 Task: Create a due date automation trigger when advanced on, on the wednesday of the week before a card is due add dates without an overdue due date at 11:00 AM.
Action: Mouse moved to (1340, 104)
Screenshot: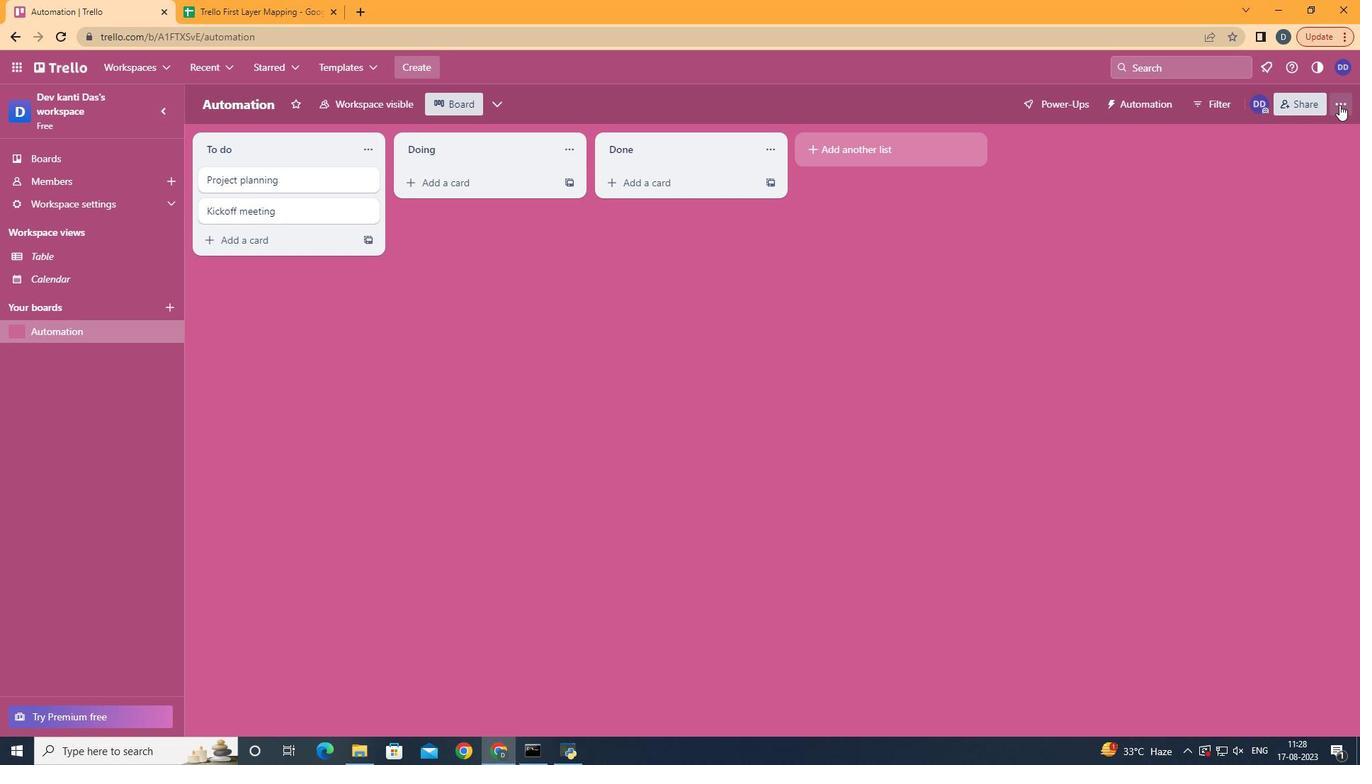
Action: Mouse pressed left at (1340, 104)
Screenshot: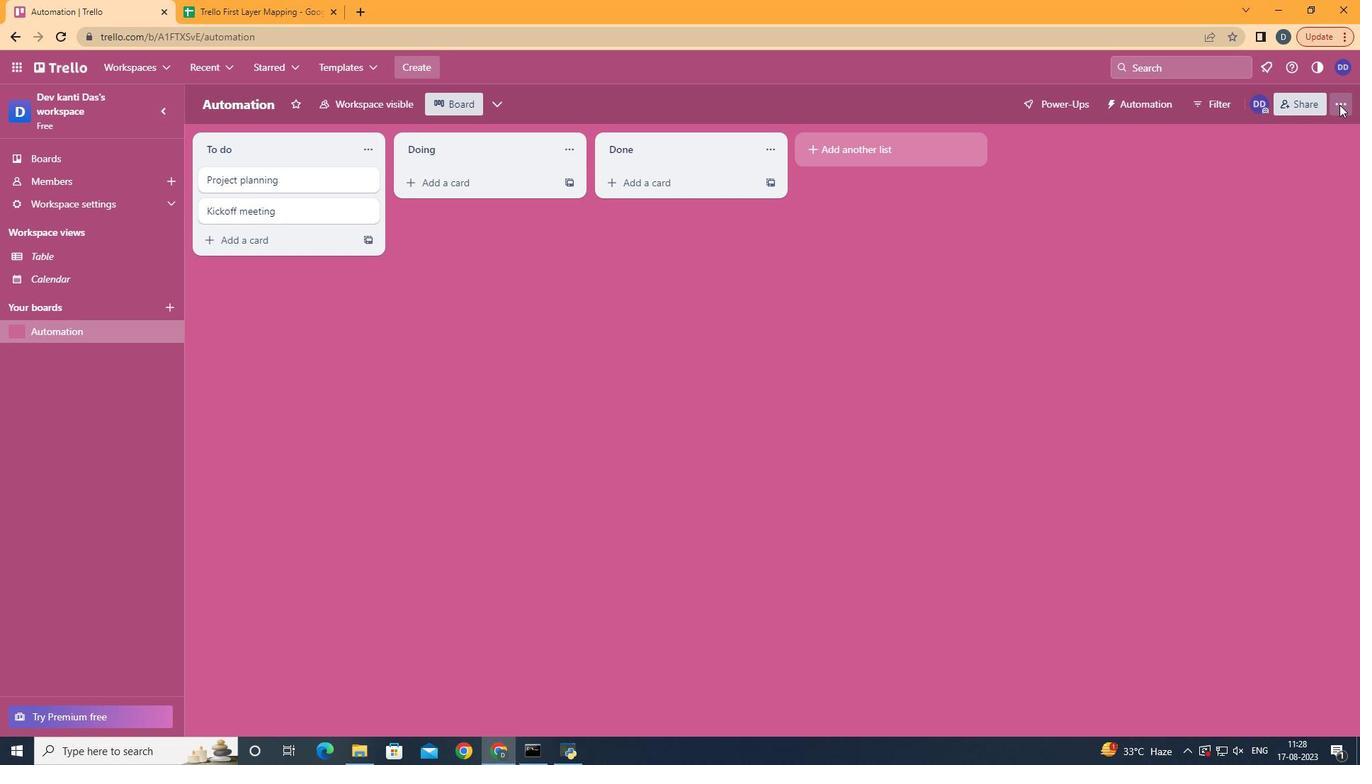 
Action: Mouse moved to (1254, 309)
Screenshot: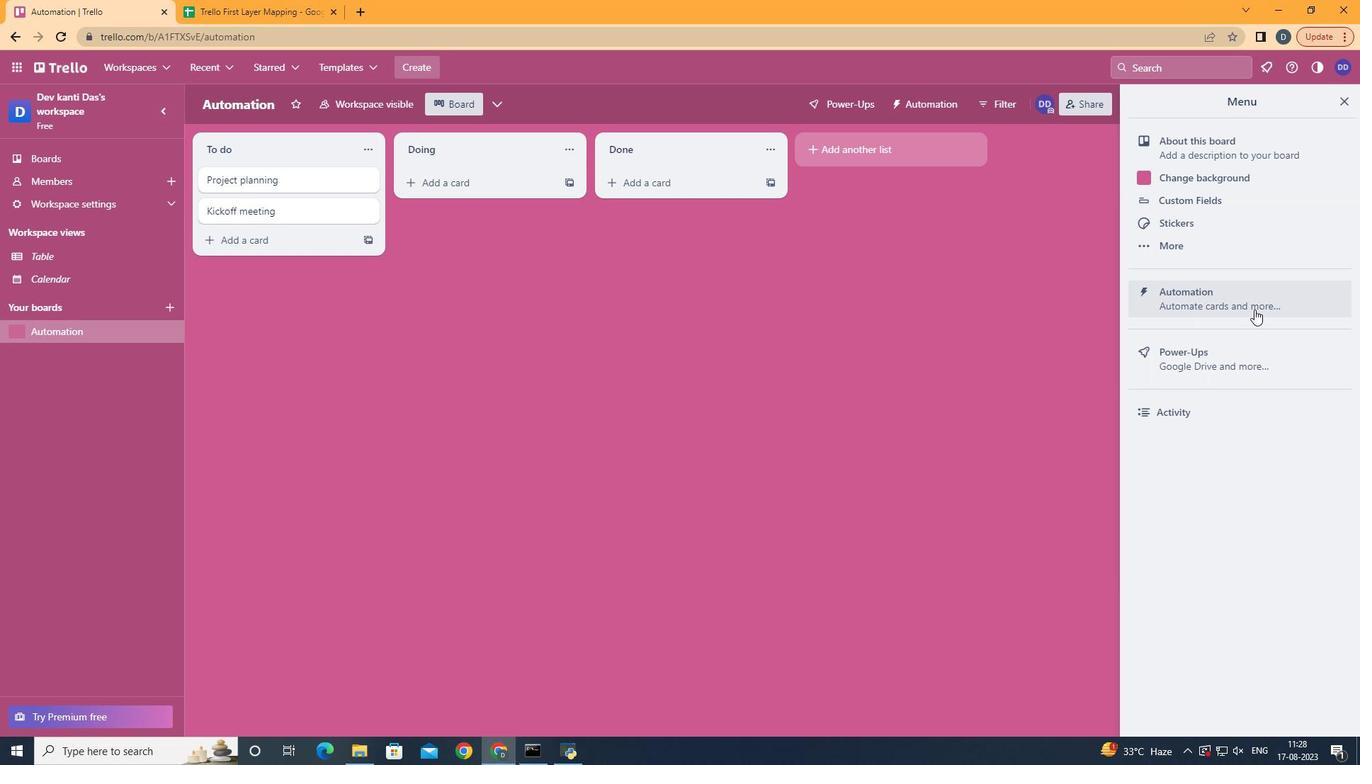 
Action: Mouse pressed left at (1254, 309)
Screenshot: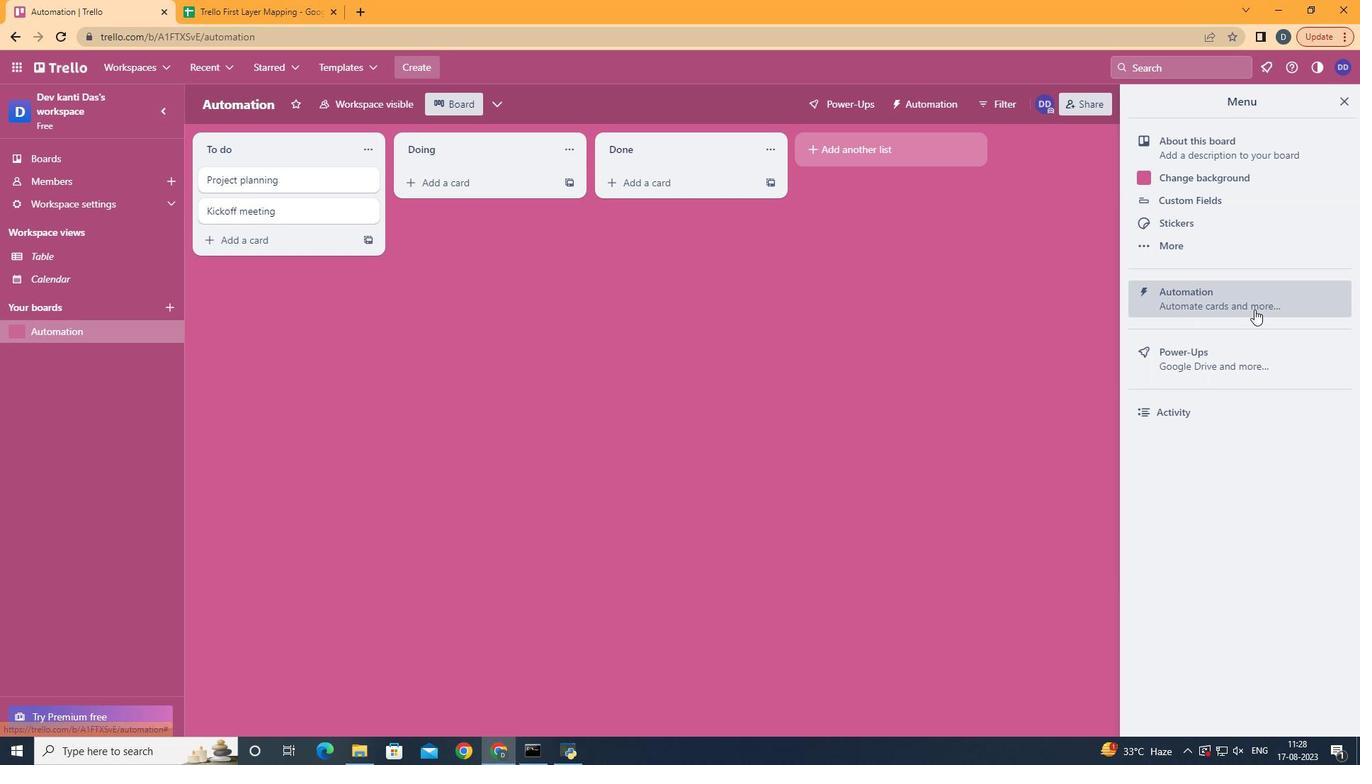 
Action: Mouse moved to (221, 286)
Screenshot: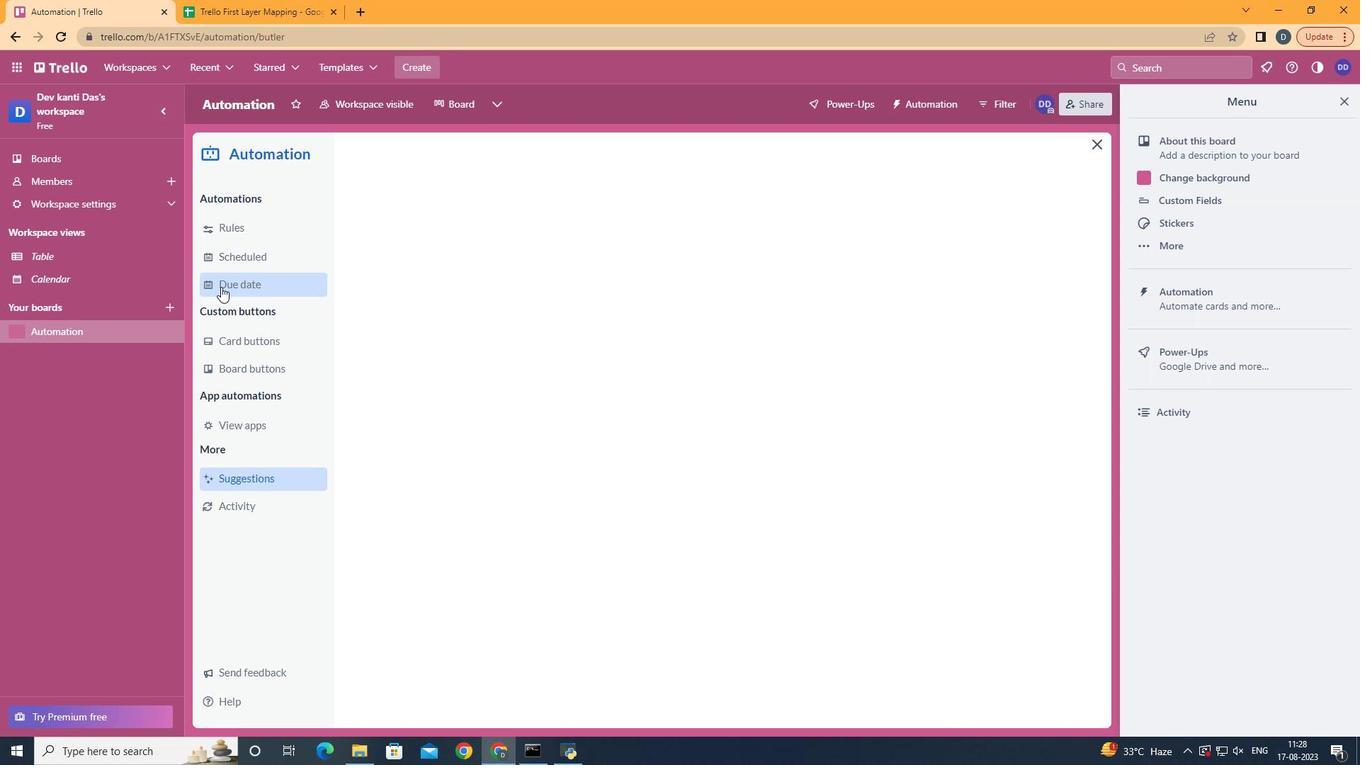 
Action: Mouse pressed left at (221, 286)
Screenshot: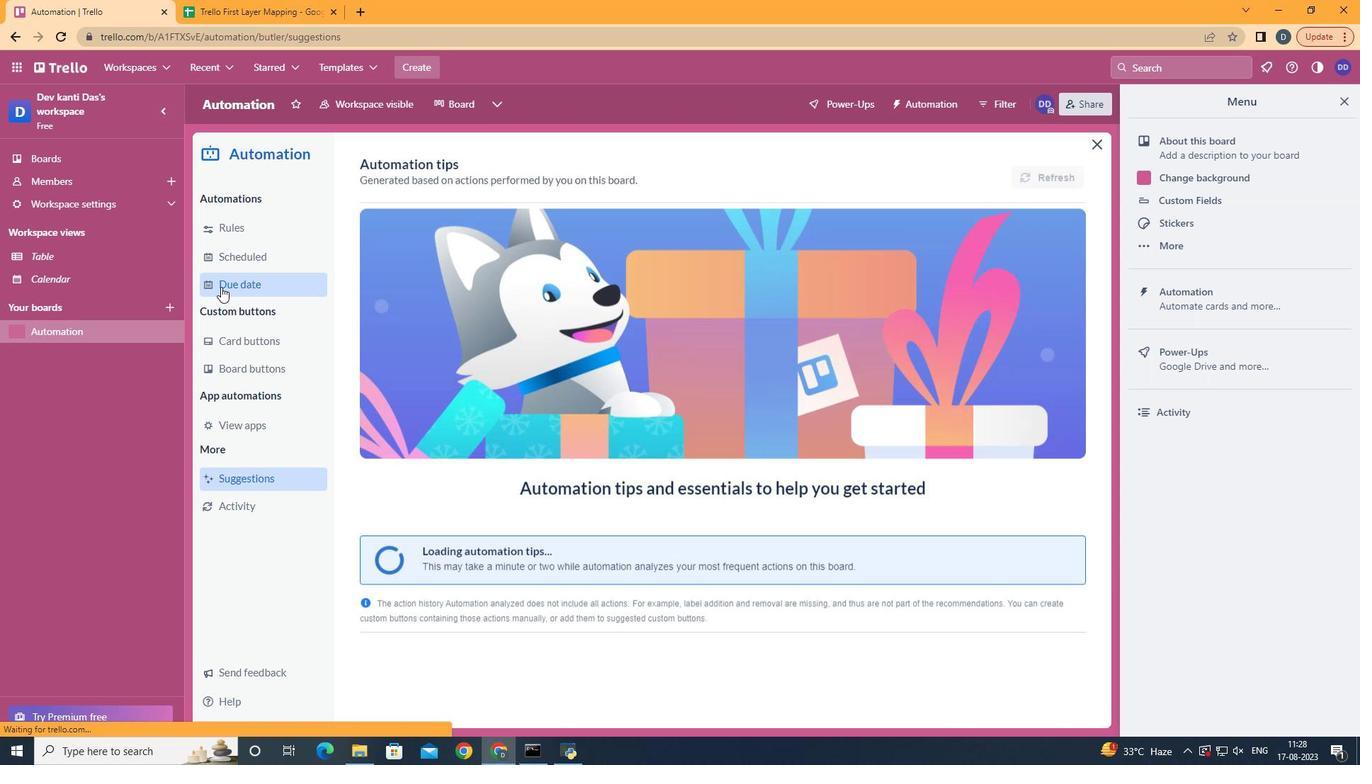 
Action: Mouse moved to (992, 166)
Screenshot: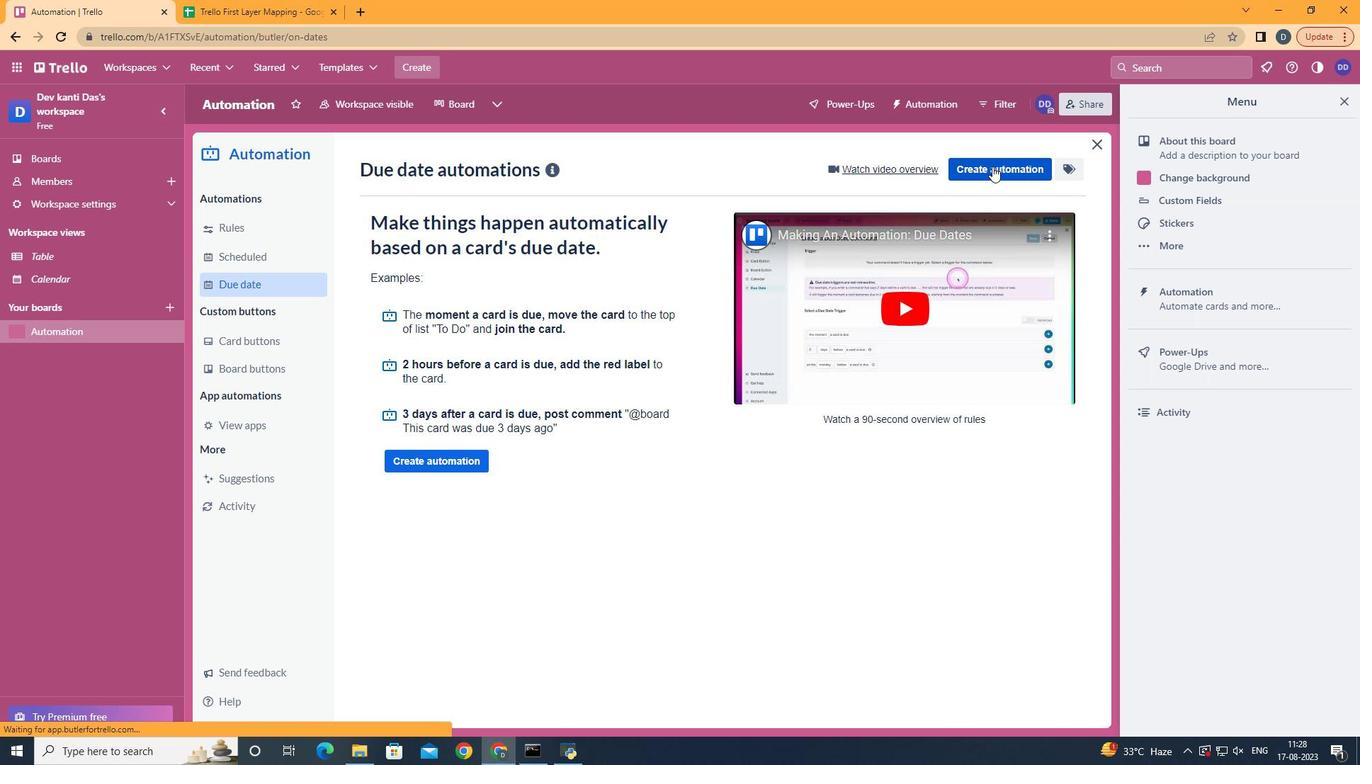 
Action: Mouse pressed left at (992, 166)
Screenshot: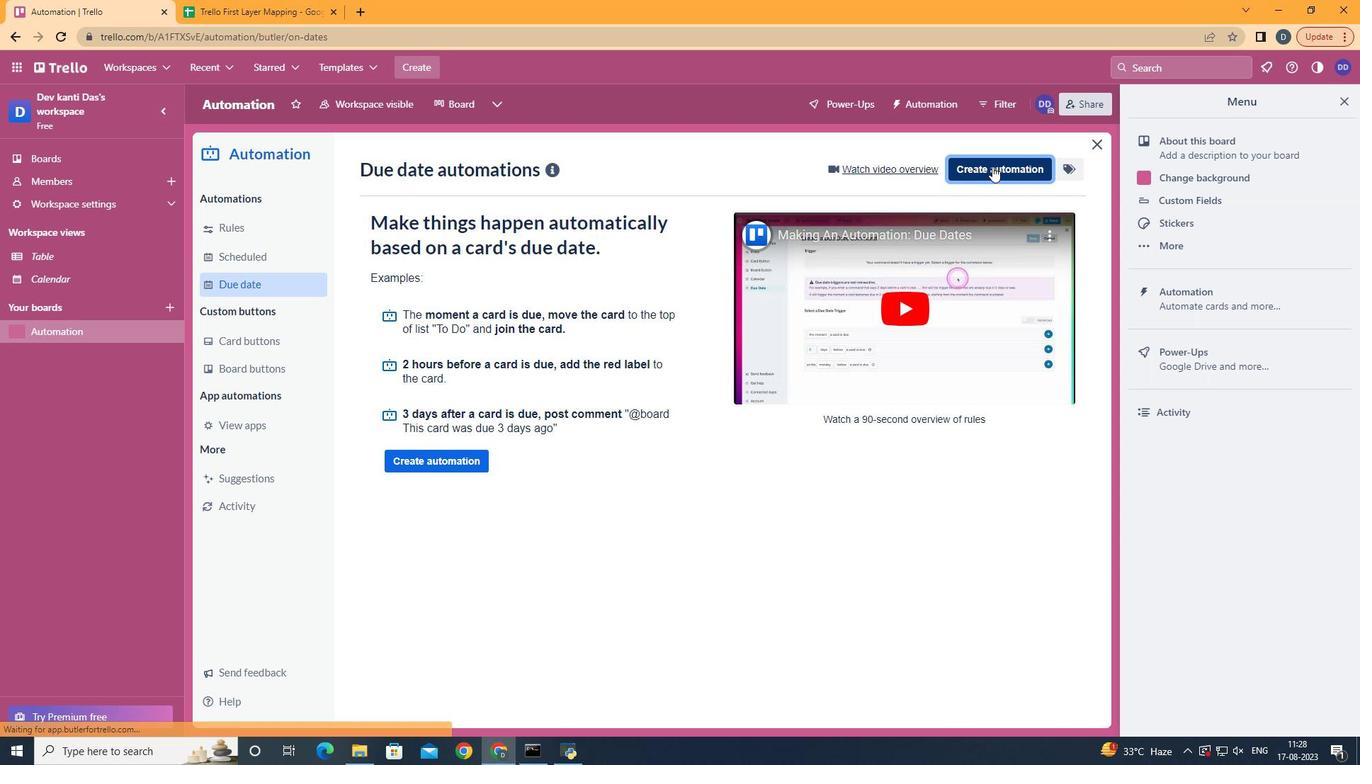 
Action: Mouse moved to (744, 302)
Screenshot: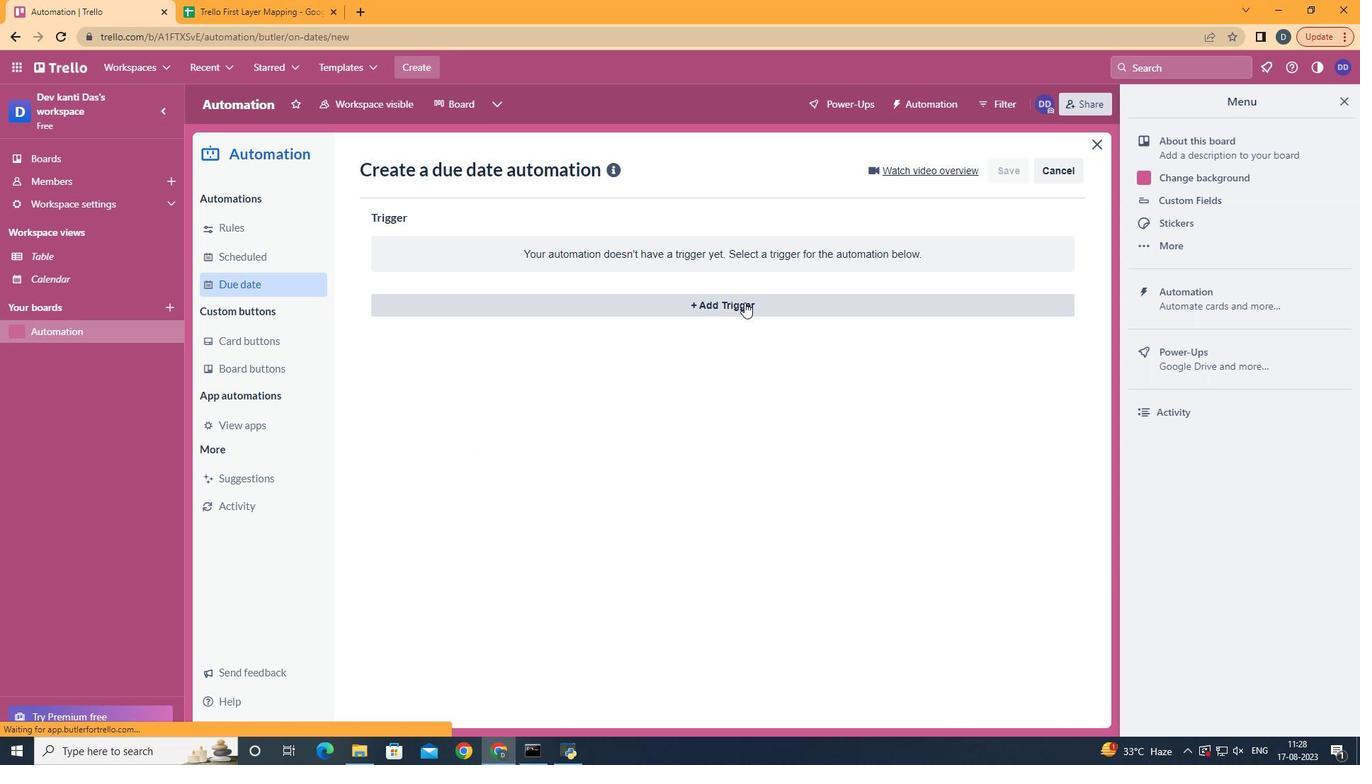 
Action: Mouse pressed left at (744, 302)
Screenshot: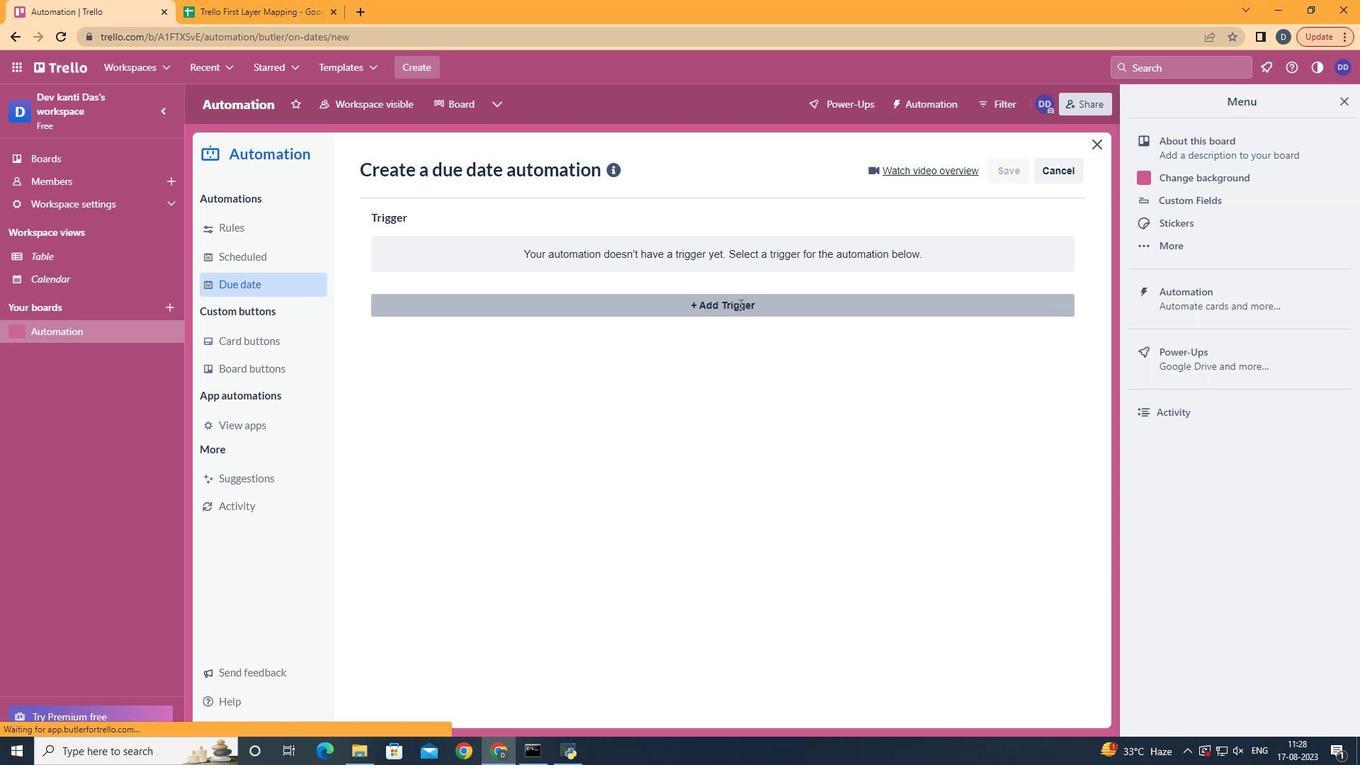 
Action: Mouse moved to (466, 425)
Screenshot: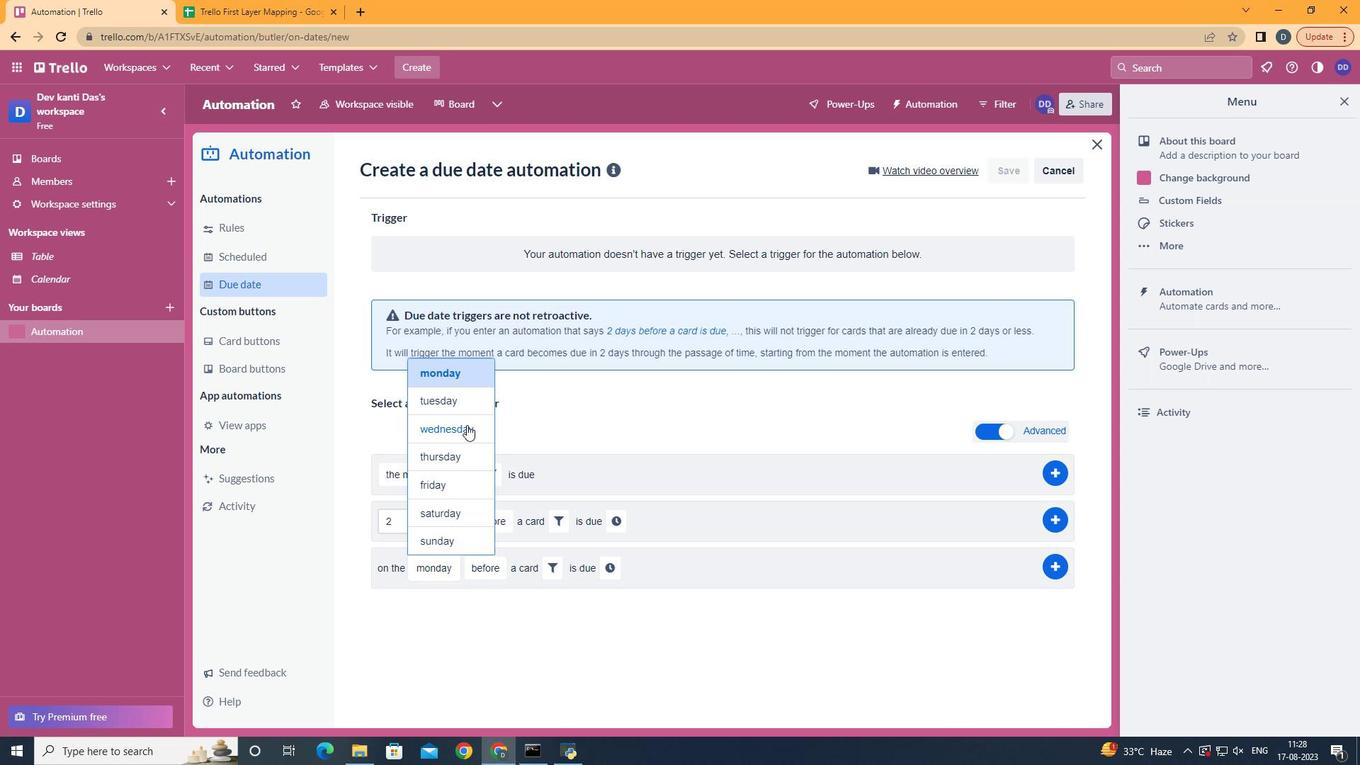 
Action: Mouse pressed left at (466, 425)
Screenshot: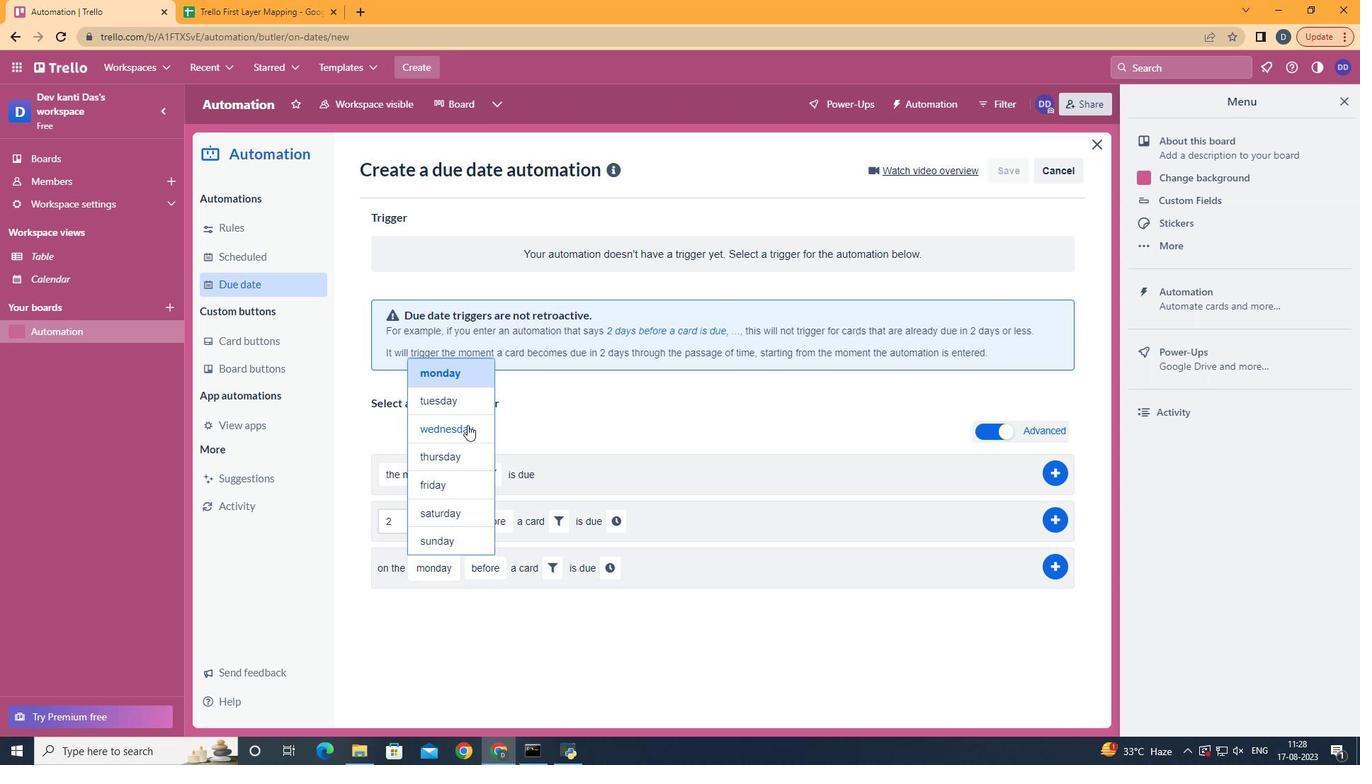 
Action: Mouse moved to (538, 678)
Screenshot: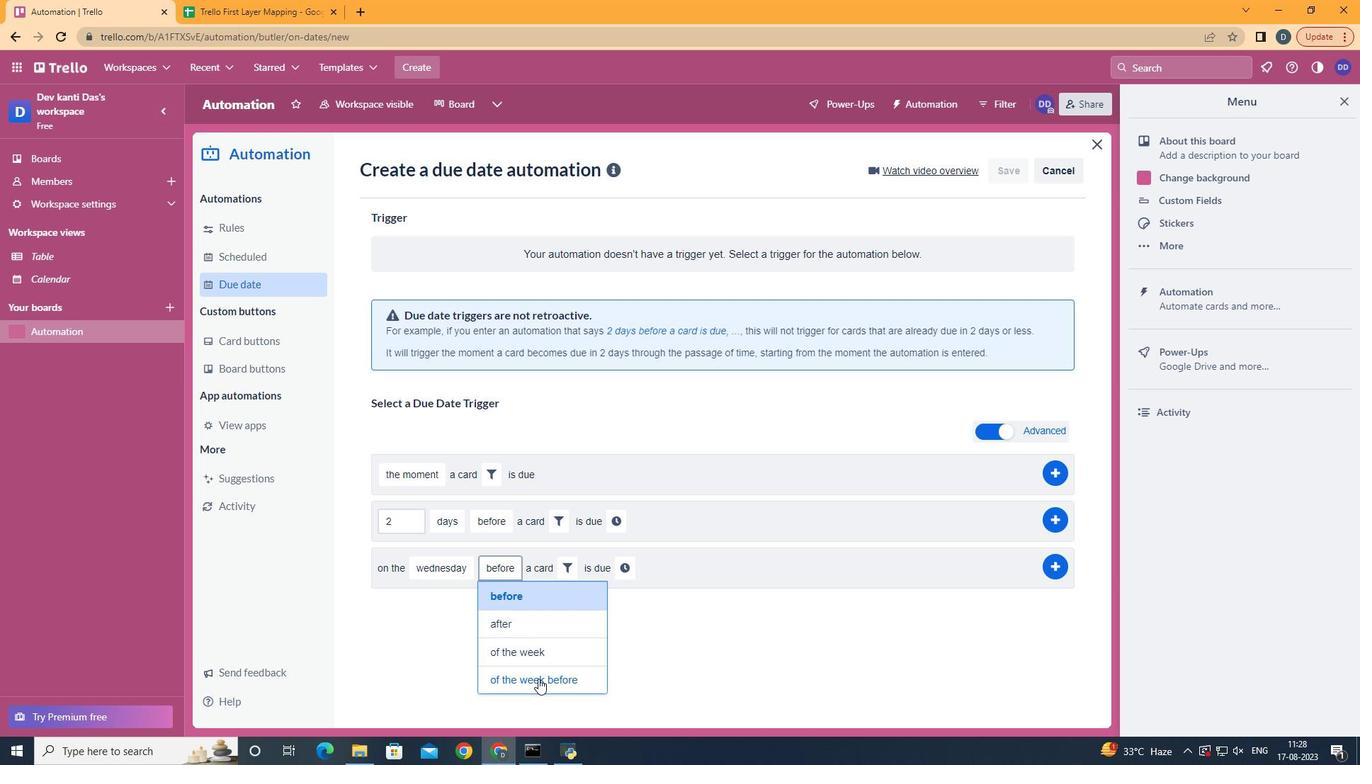 
Action: Mouse pressed left at (538, 678)
Screenshot: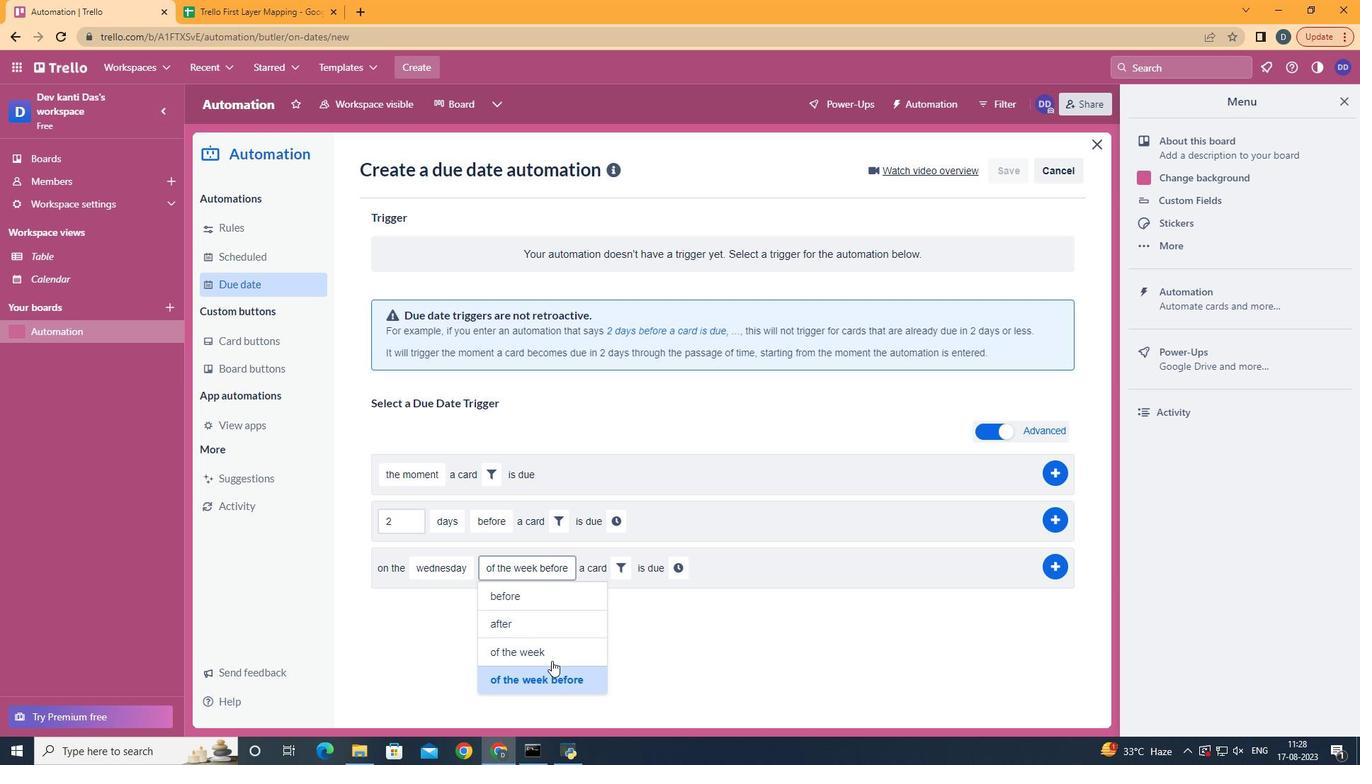 
Action: Mouse moved to (628, 562)
Screenshot: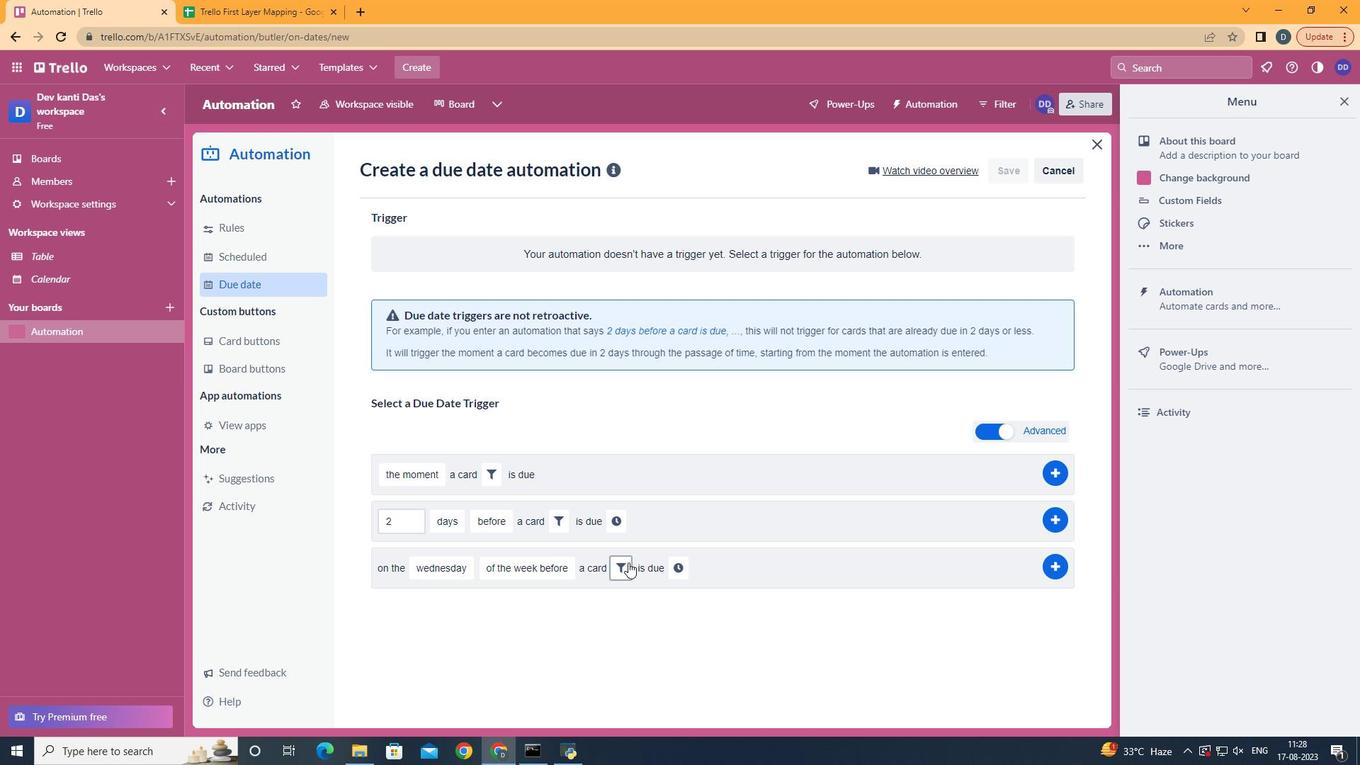 
Action: Mouse pressed left at (628, 562)
Screenshot: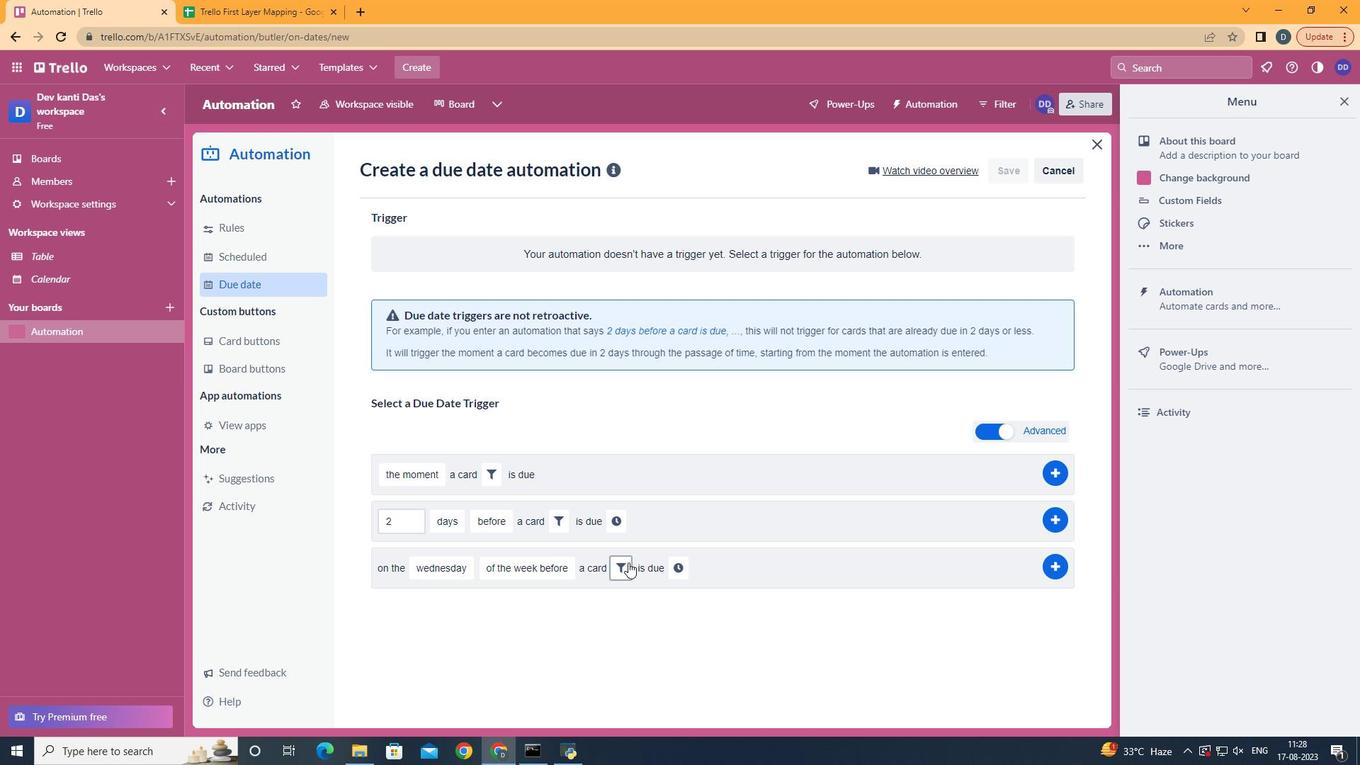 
Action: Mouse moved to (704, 612)
Screenshot: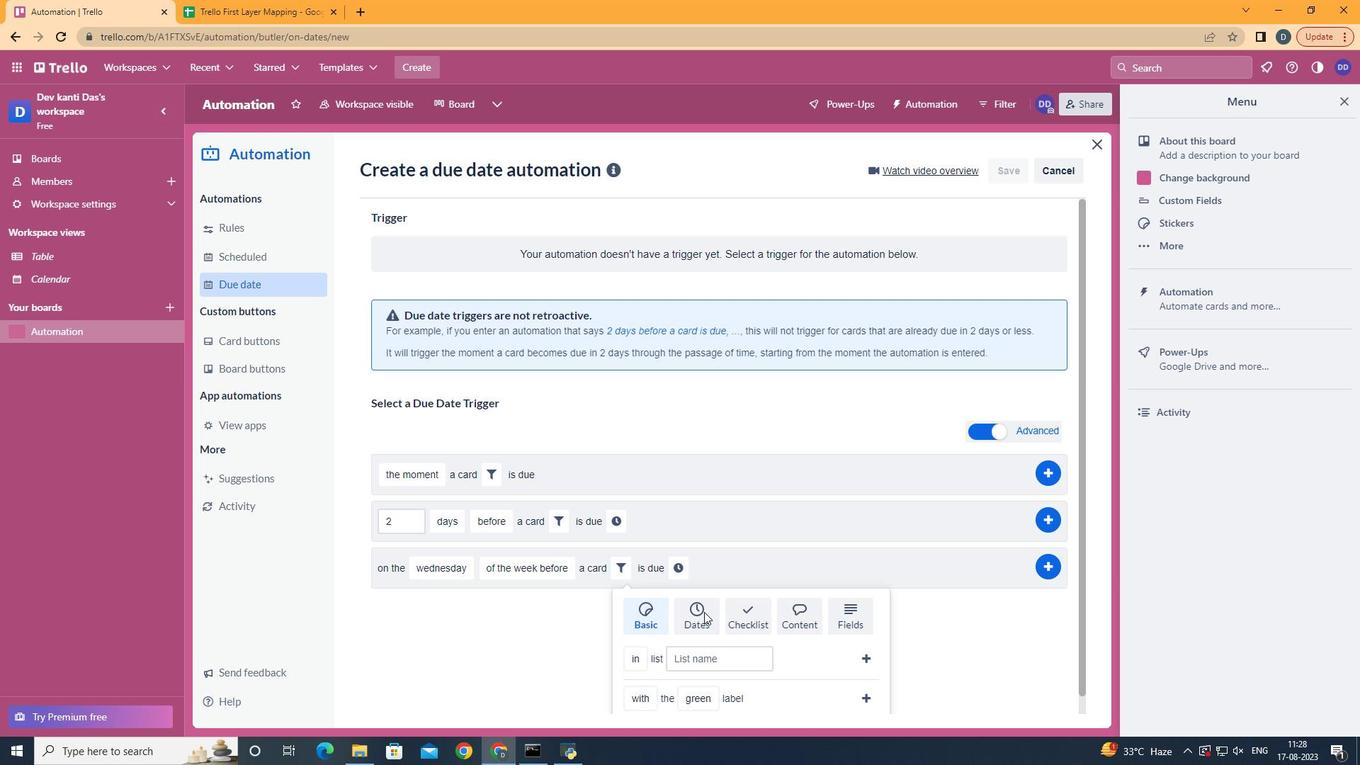 
Action: Mouse pressed left at (704, 612)
Screenshot: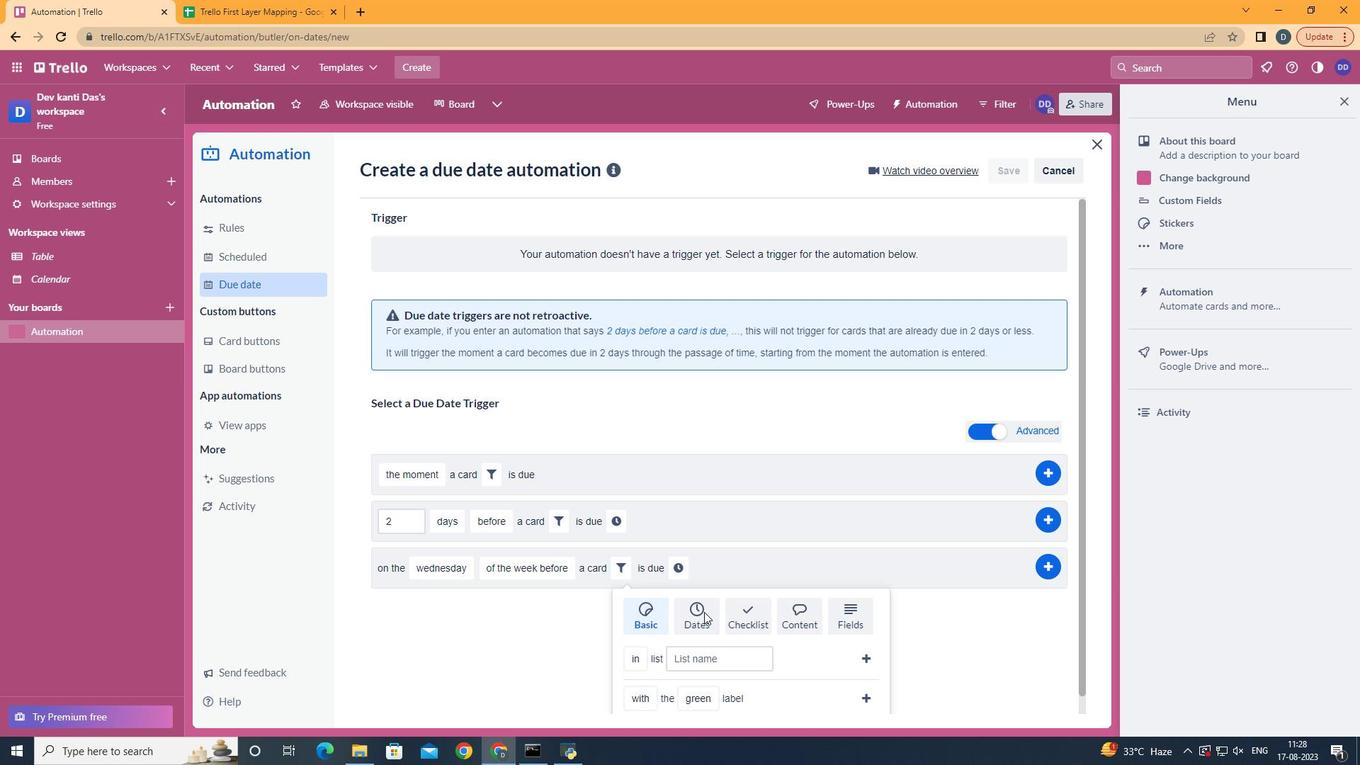 
Action: Mouse moved to (657, 634)
Screenshot: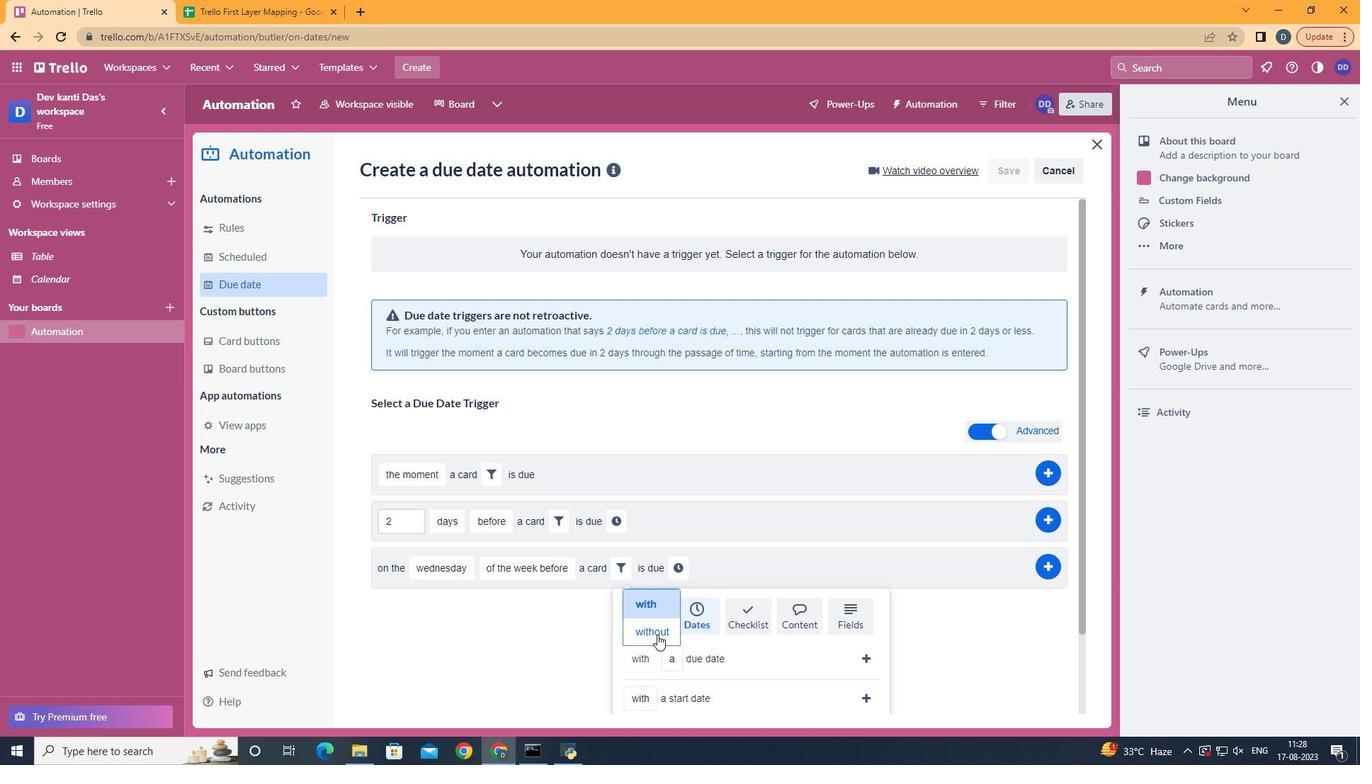 
Action: Mouse pressed left at (657, 634)
Screenshot: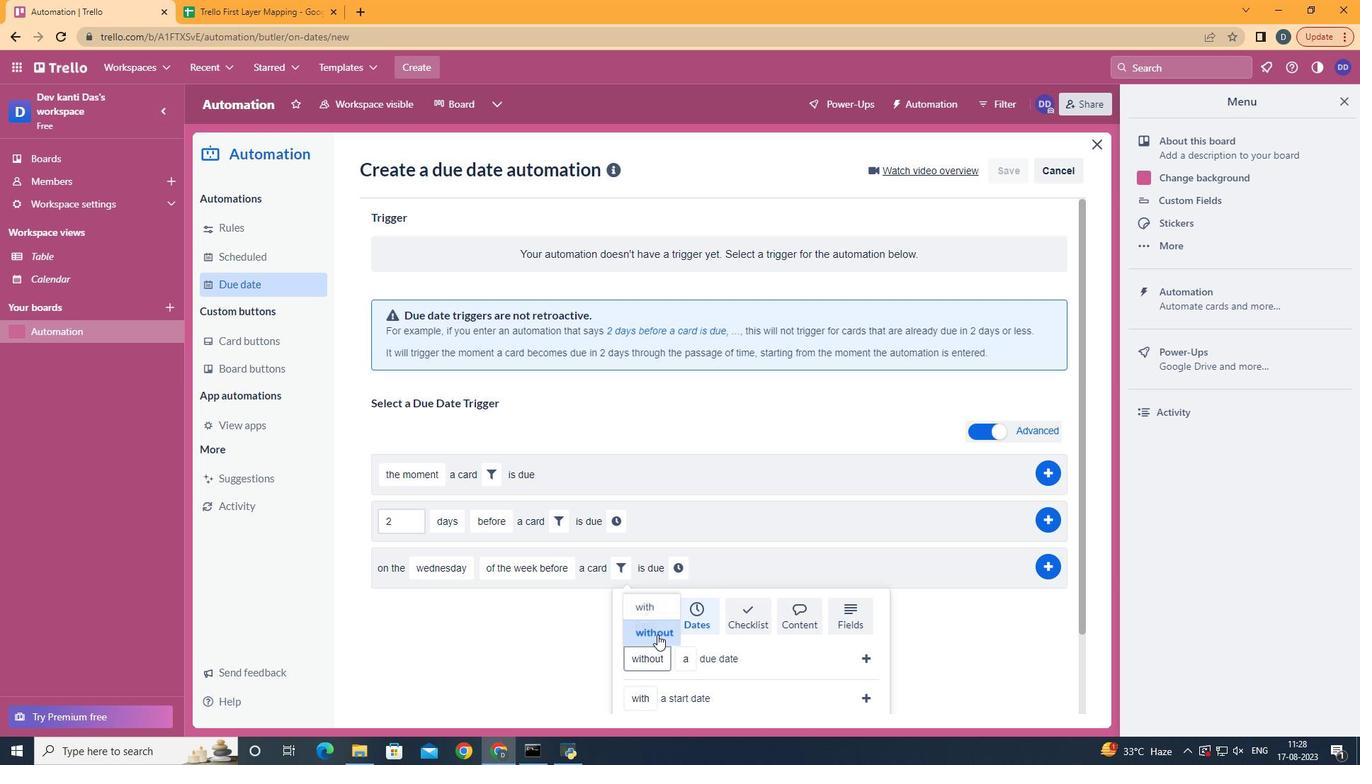 
Action: Mouse moved to (698, 637)
Screenshot: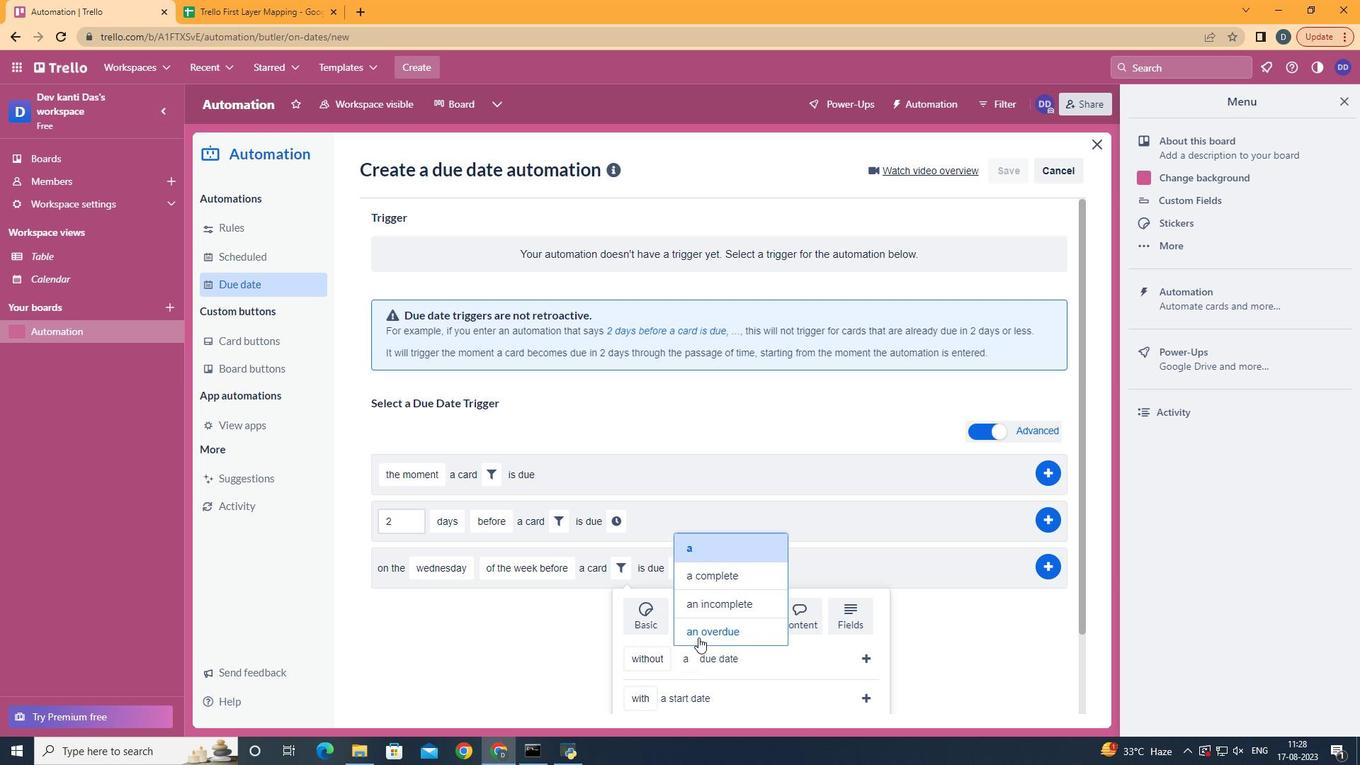
Action: Mouse pressed left at (698, 637)
Screenshot: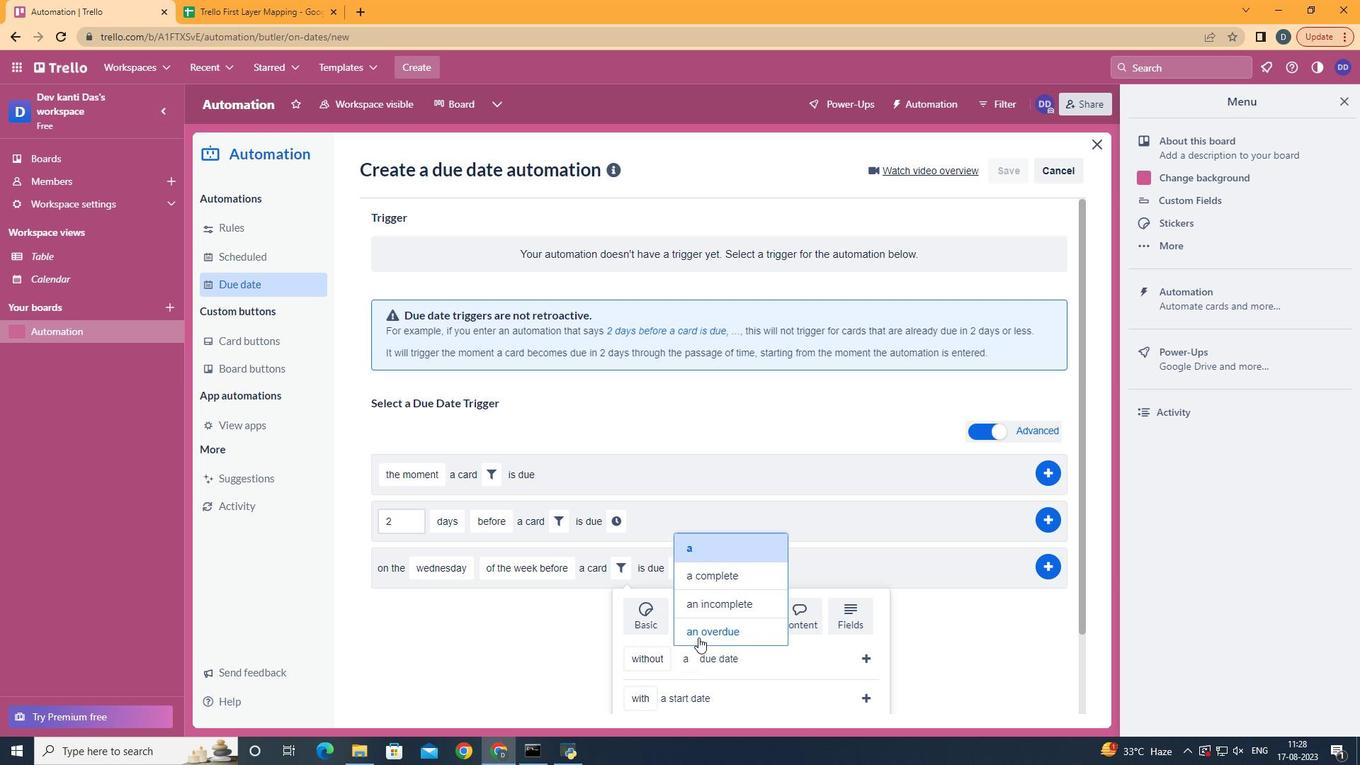 
Action: Mouse moved to (863, 651)
Screenshot: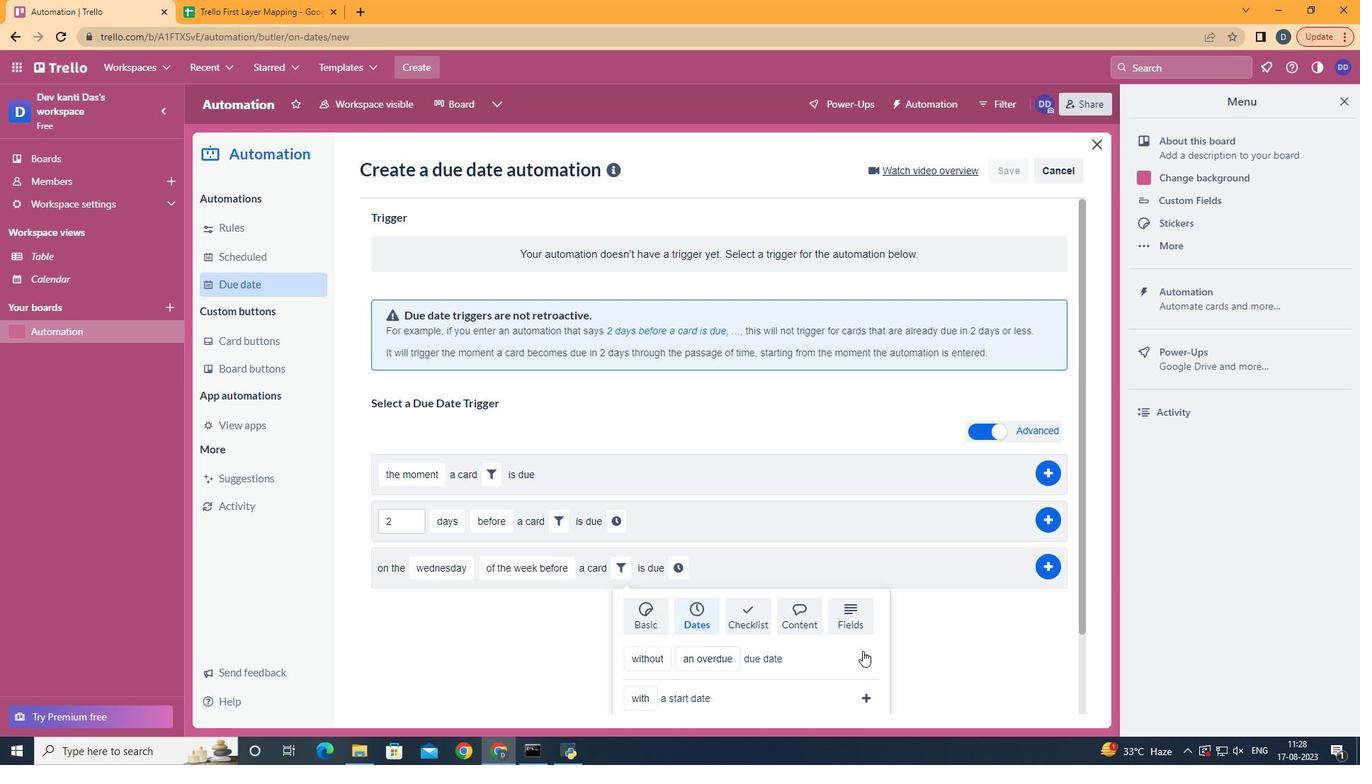 
Action: Mouse pressed left at (863, 651)
Screenshot: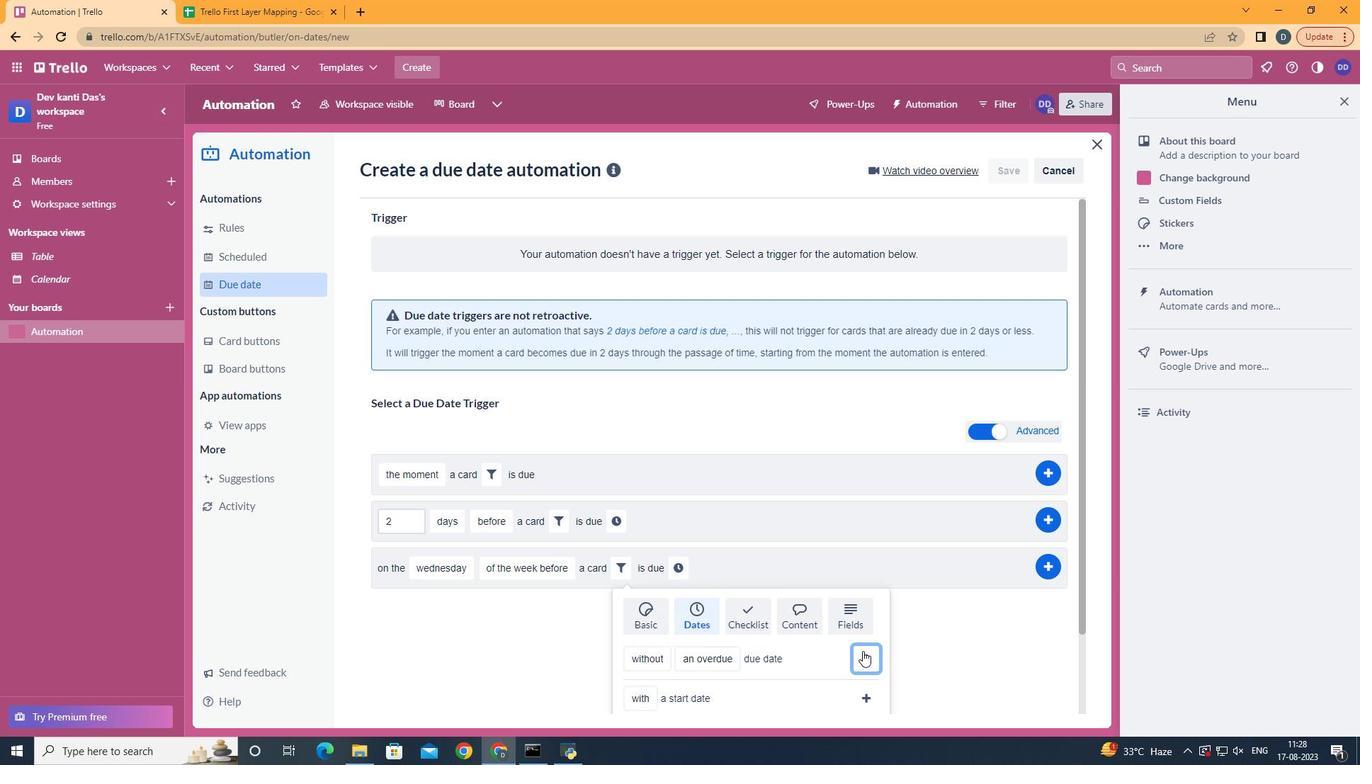 
Action: Mouse moved to (837, 574)
Screenshot: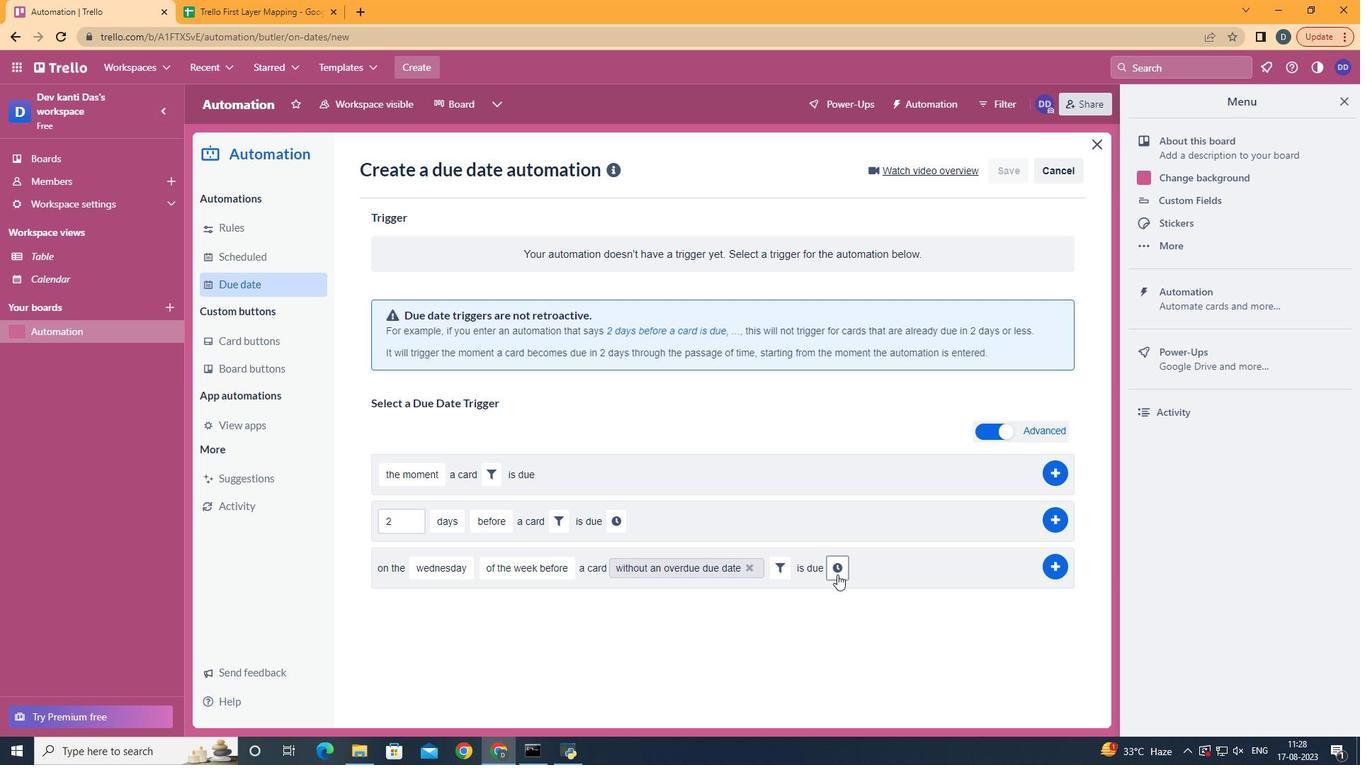 
Action: Mouse pressed left at (837, 574)
Screenshot: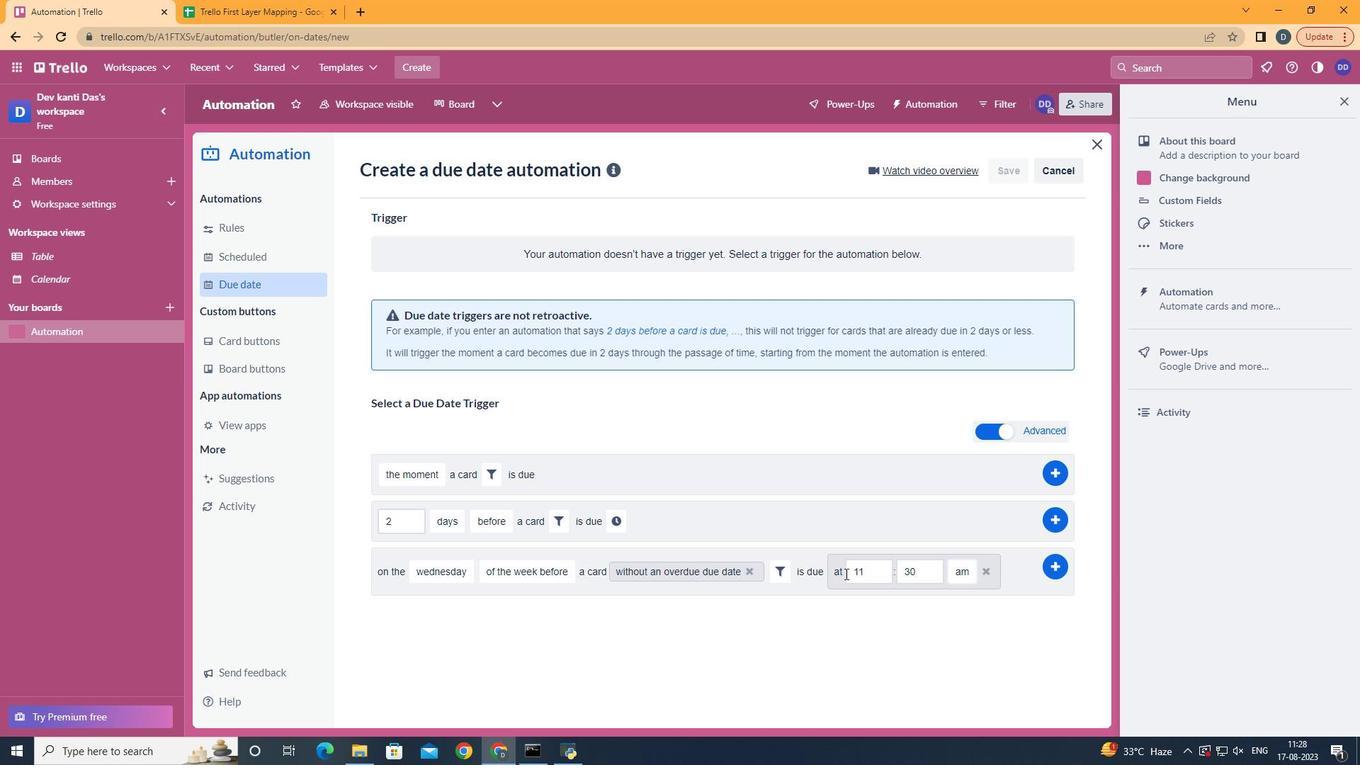 
Action: Mouse moved to (916, 570)
Screenshot: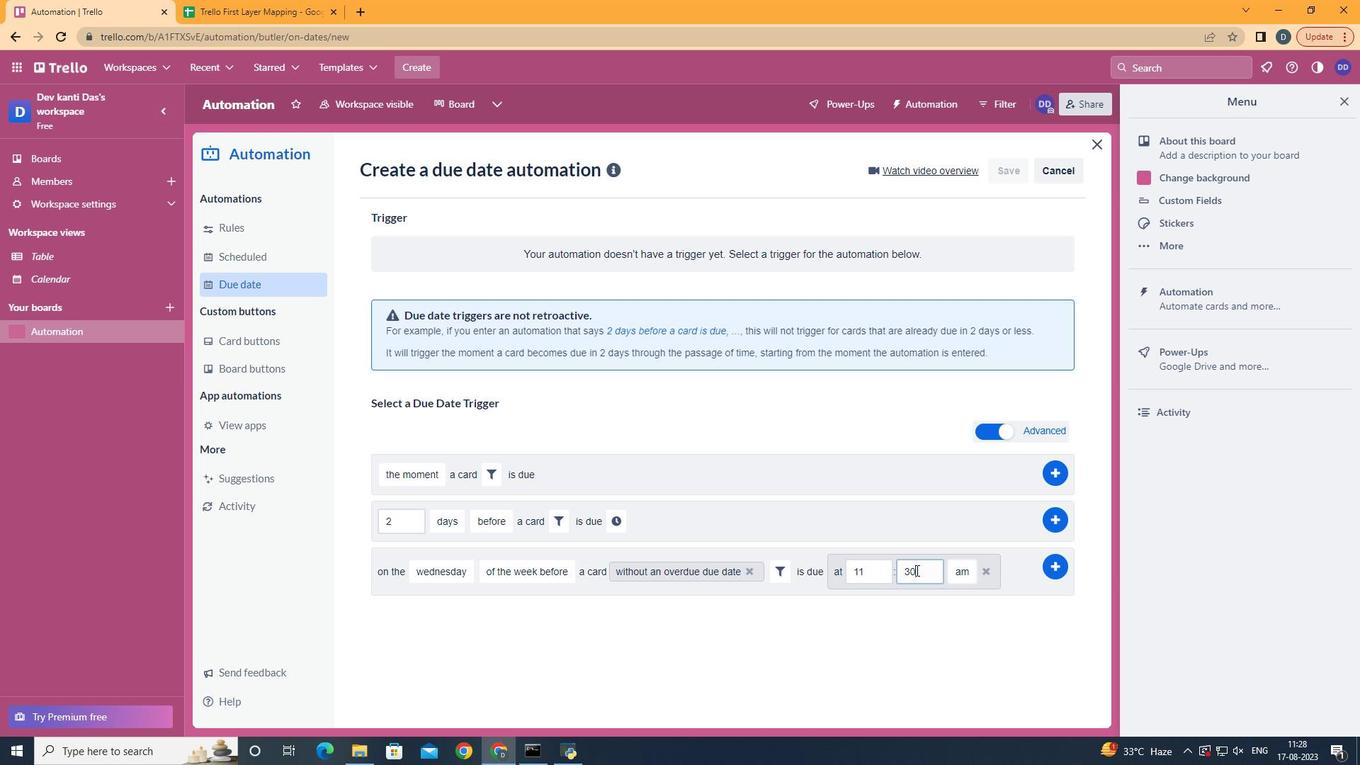 
Action: Mouse pressed left at (916, 570)
Screenshot: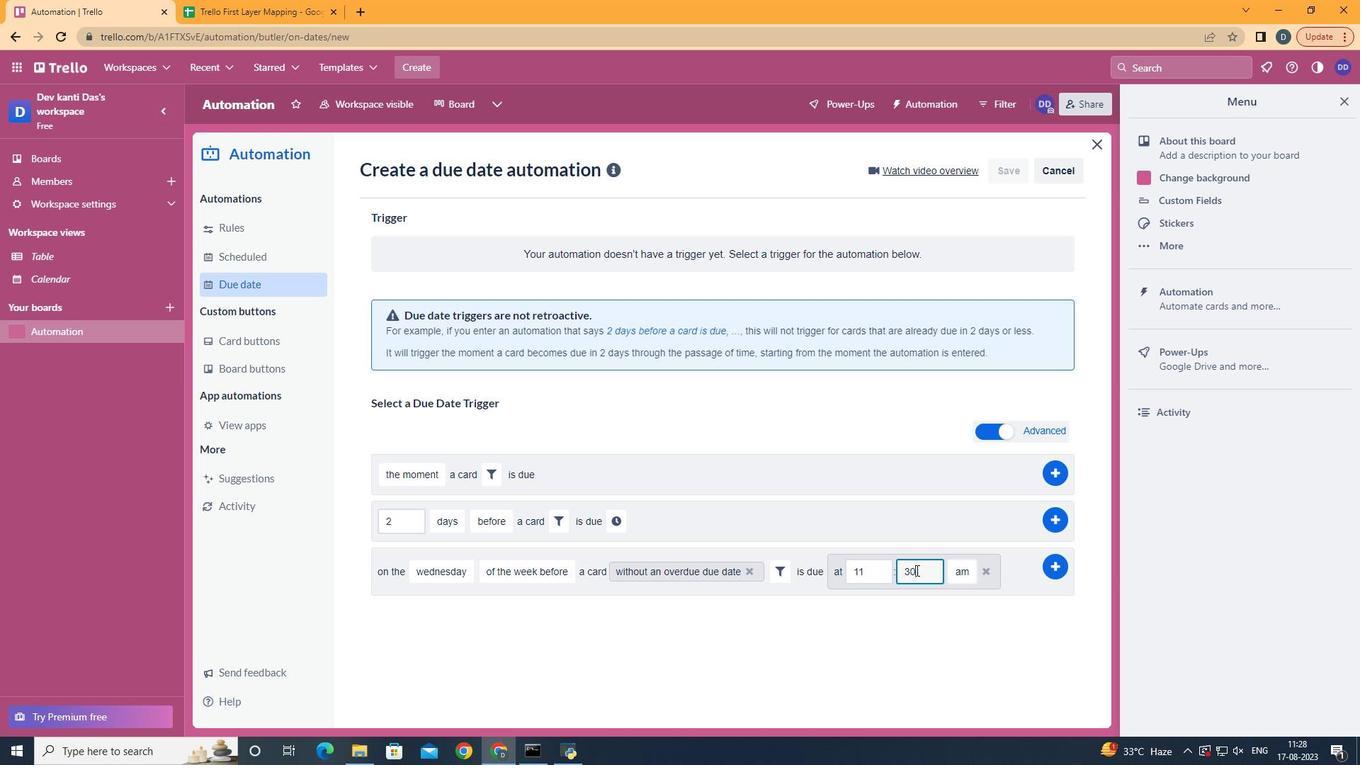 
Action: Mouse moved to (954, 555)
Screenshot: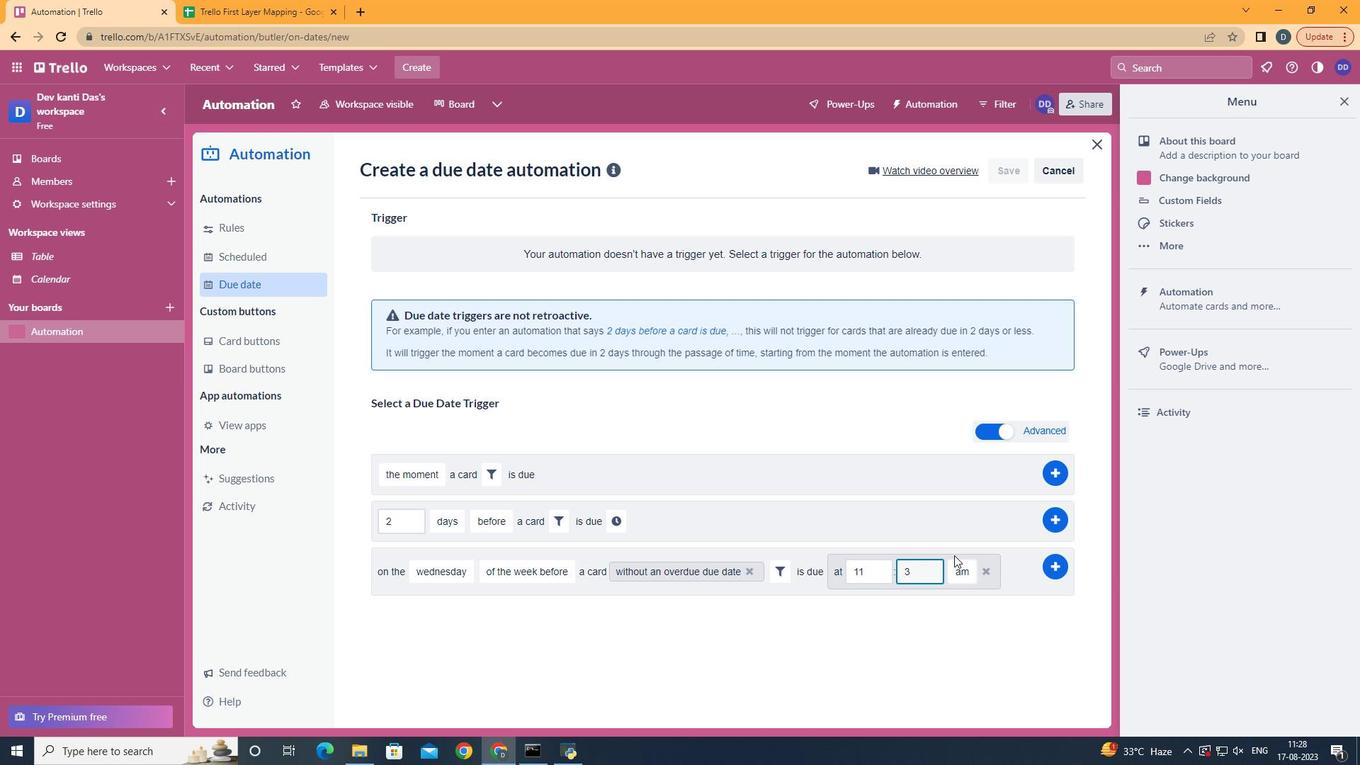 
Action: Key pressed <Key.backspace><Key.backspace>00
Screenshot: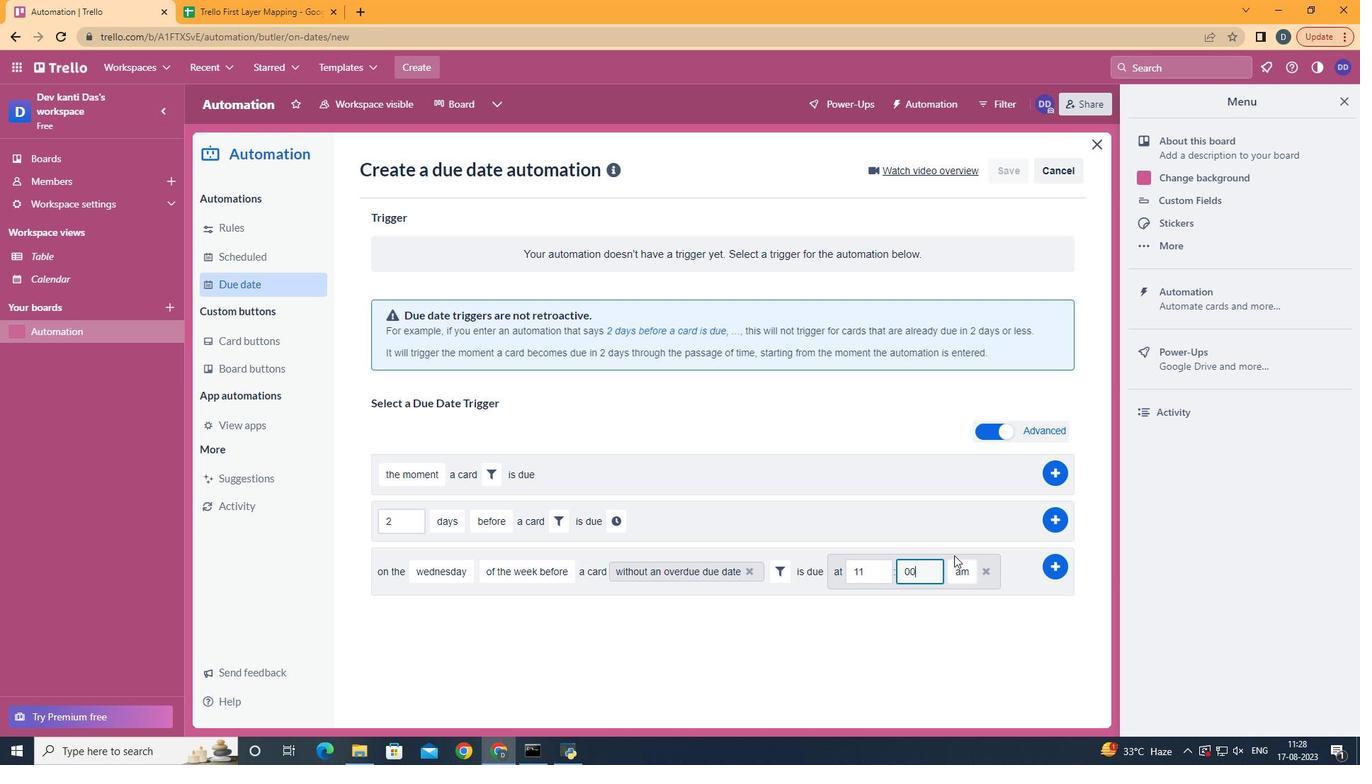 
Action: Mouse moved to (1057, 567)
Screenshot: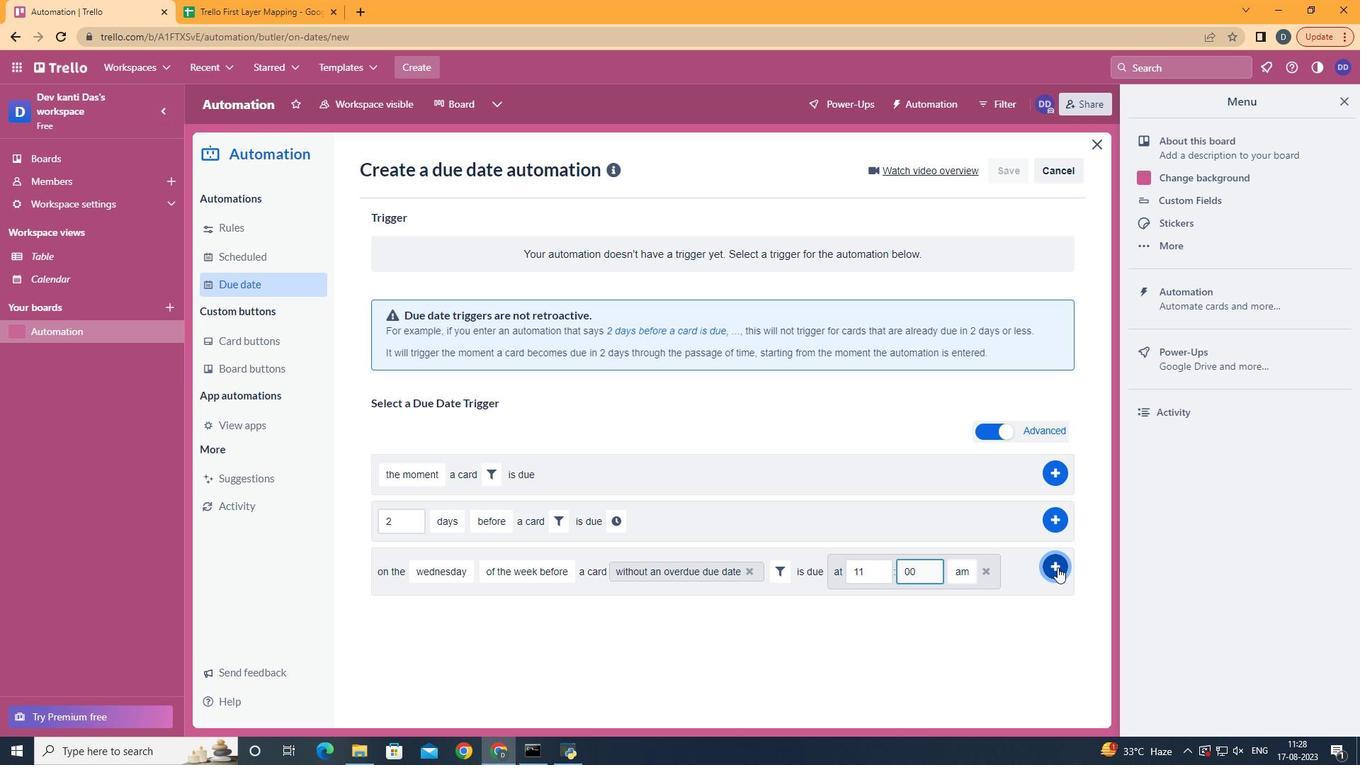 
Action: Mouse pressed left at (1057, 567)
Screenshot: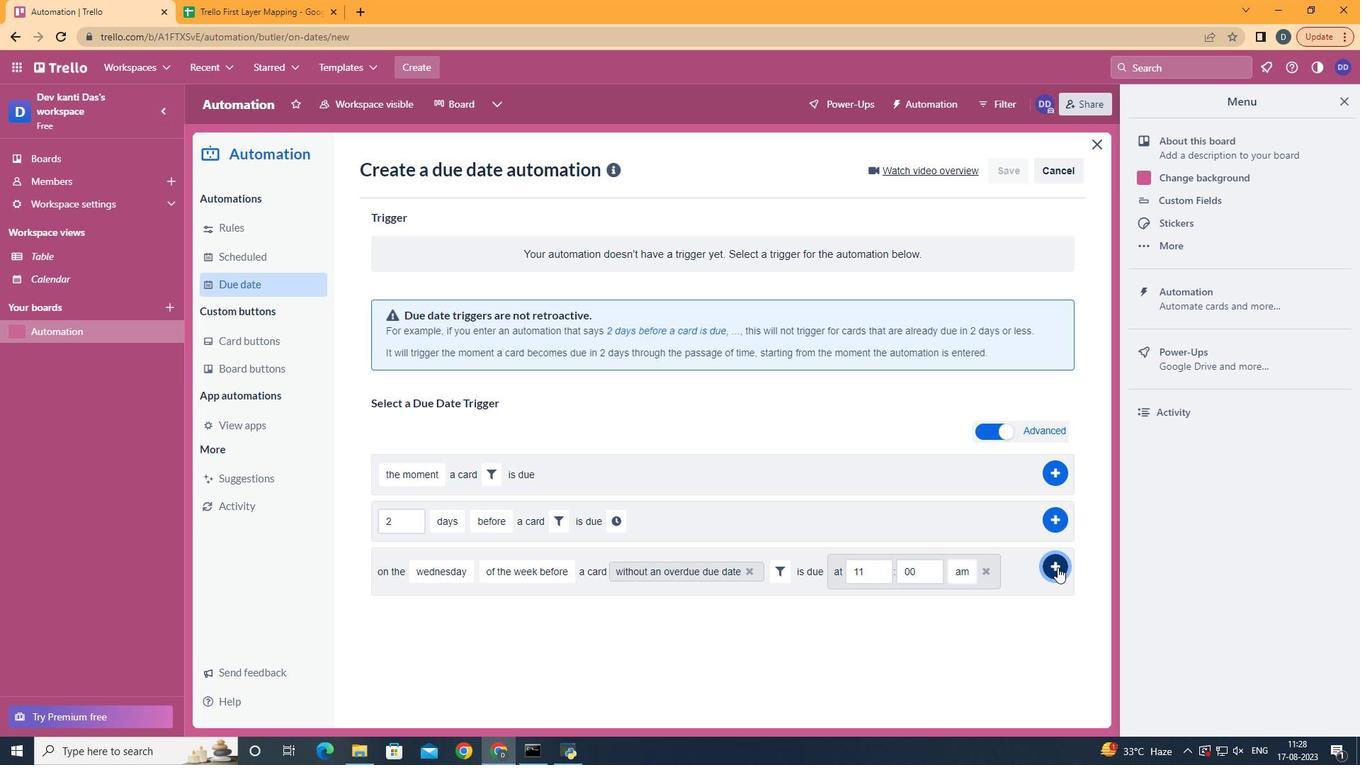 
